 Task: Use Tennessee Twister Long Effect in this video Movie B.mp4
Action: Mouse moved to (278, 35)
Screenshot: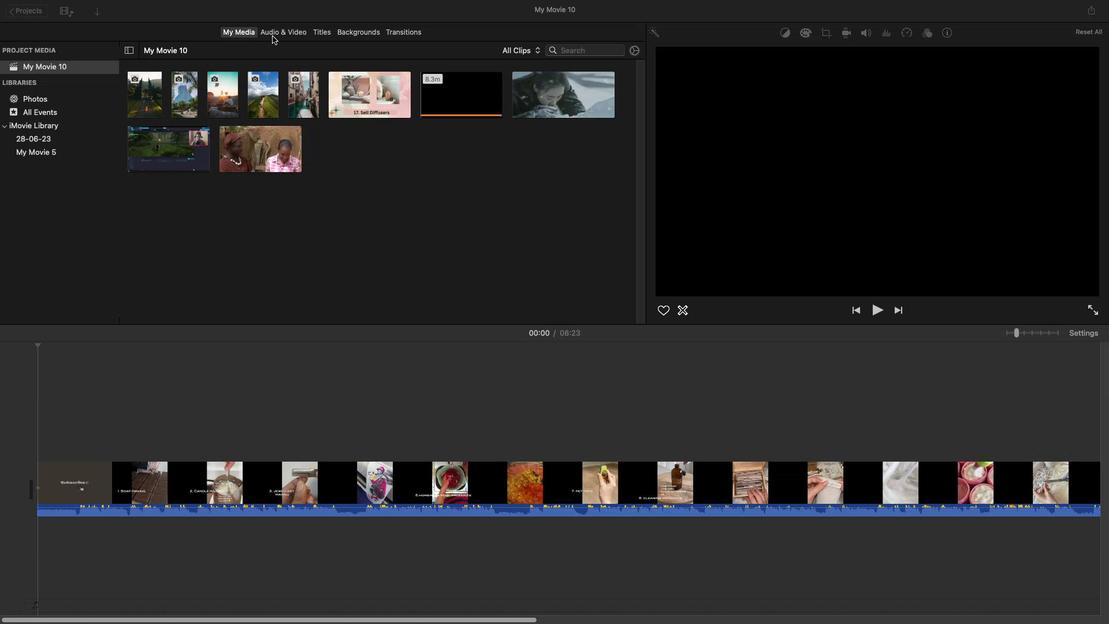 
Action: Mouse pressed left at (278, 35)
Screenshot: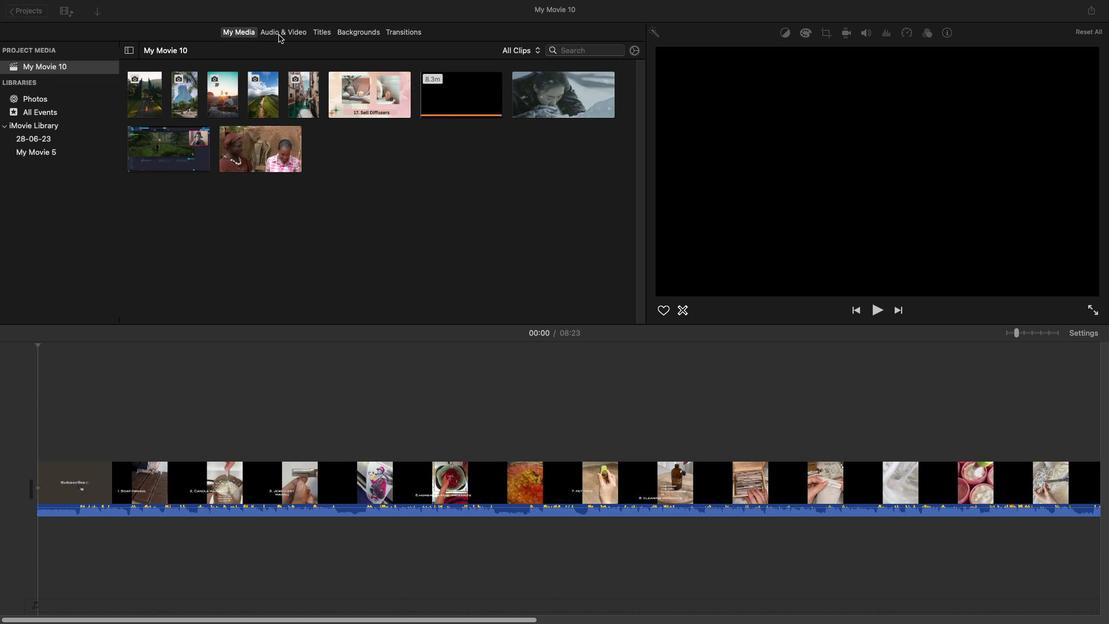 
Action: Mouse moved to (175, 252)
Screenshot: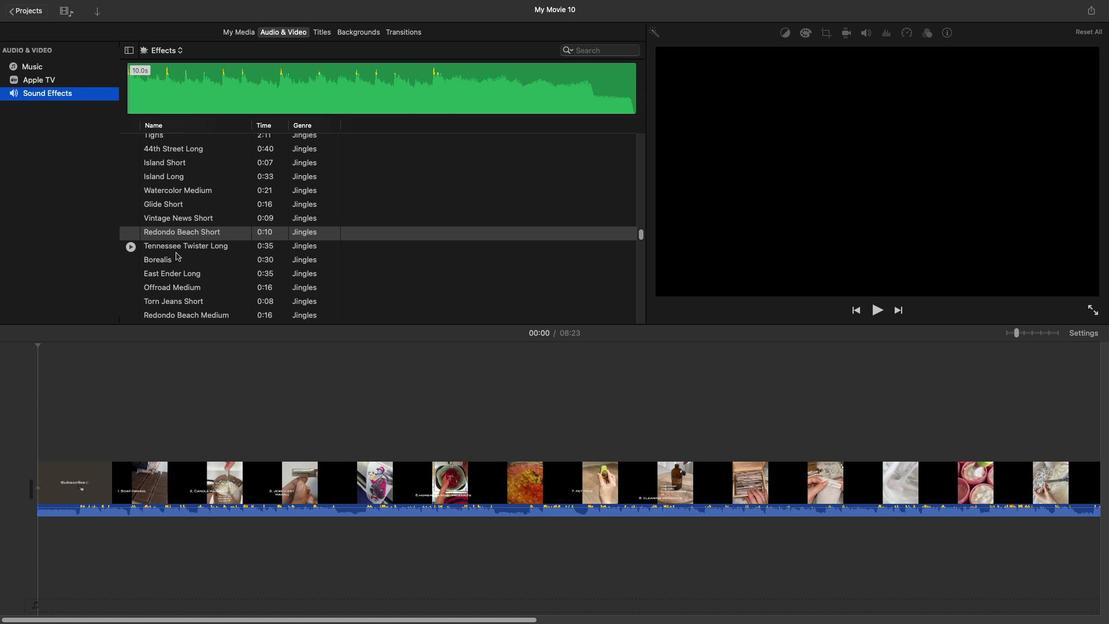 
Action: Mouse pressed left at (175, 252)
Screenshot: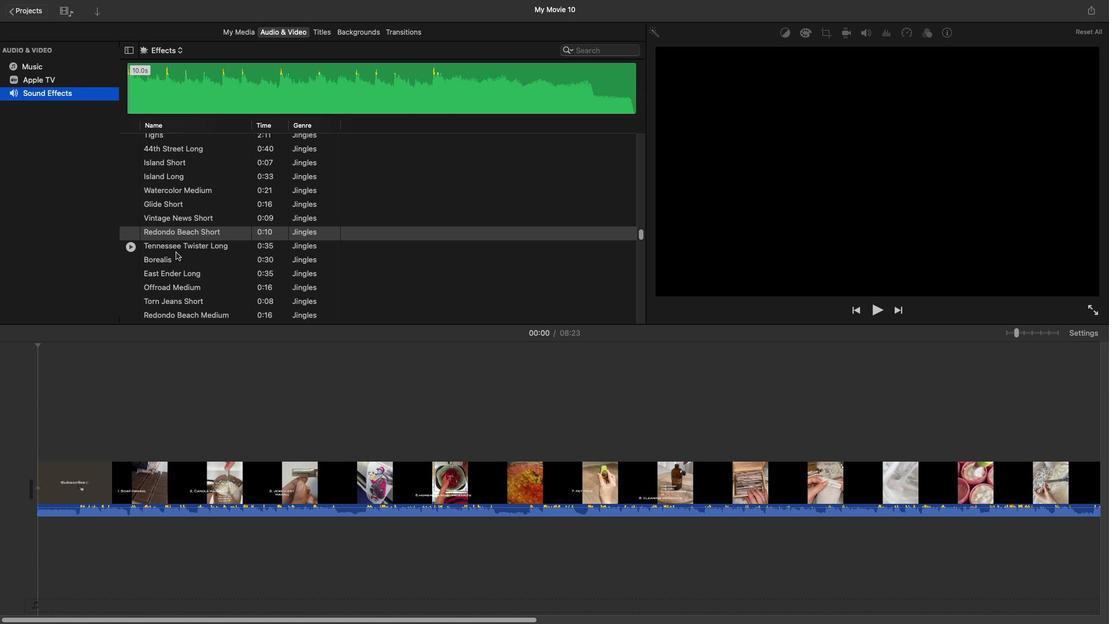 
Action: Mouse pressed left at (175, 252)
Screenshot: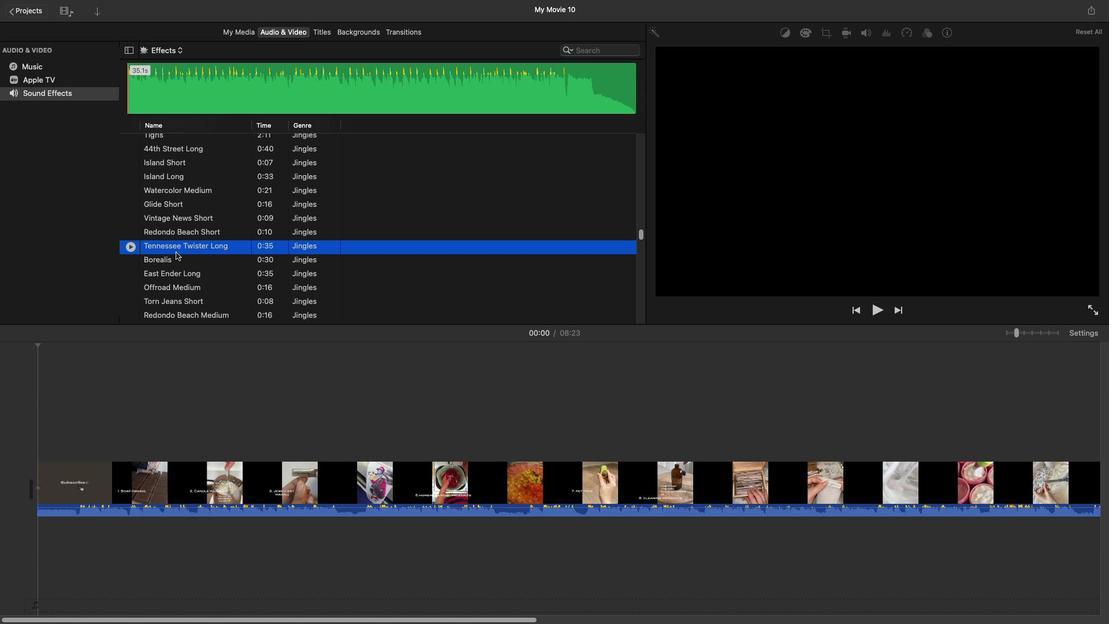 
Action: Mouse moved to (42, 512)
Screenshot: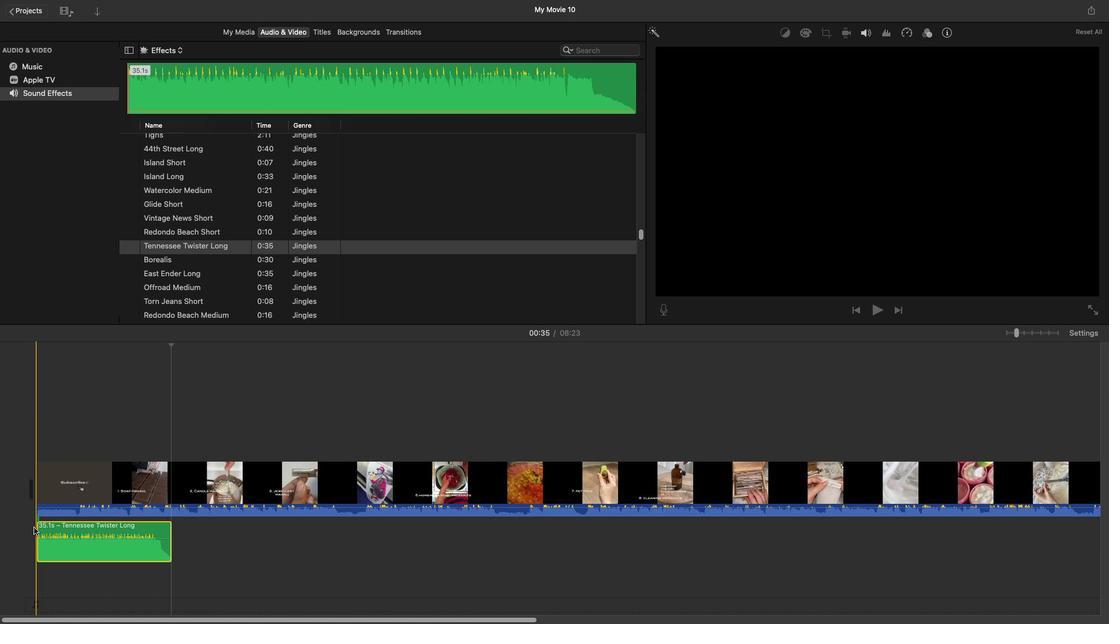 
